 Task: Add a signature Alicia Thompson containing 'Yours truly, Alicia Thompson' to email address softage.1@softage.net and add a folder Health
Action: Key pressed n
Screenshot: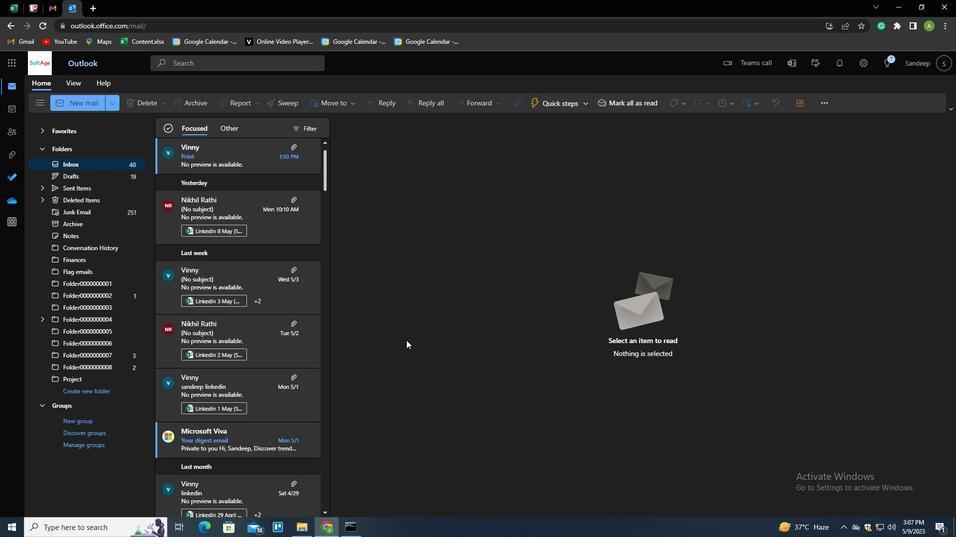 
Action: Mouse moved to (669, 104)
Screenshot: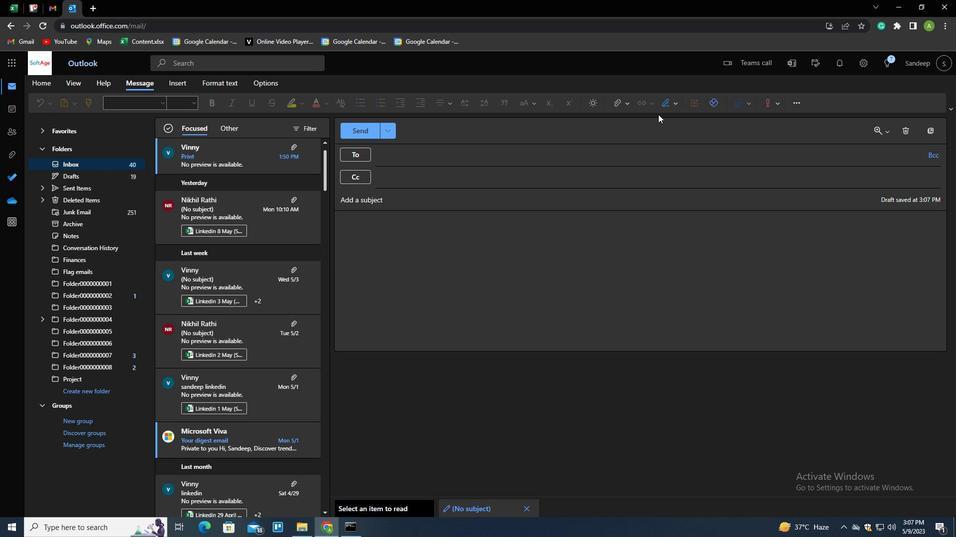 
Action: Mouse pressed left at (669, 104)
Screenshot: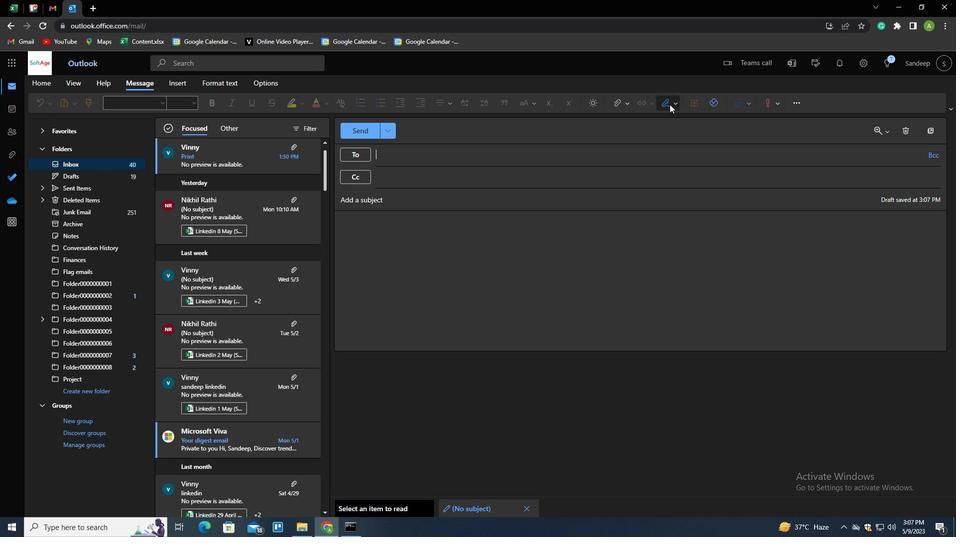 
Action: Mouse moved to (658, 124)
Screenshot: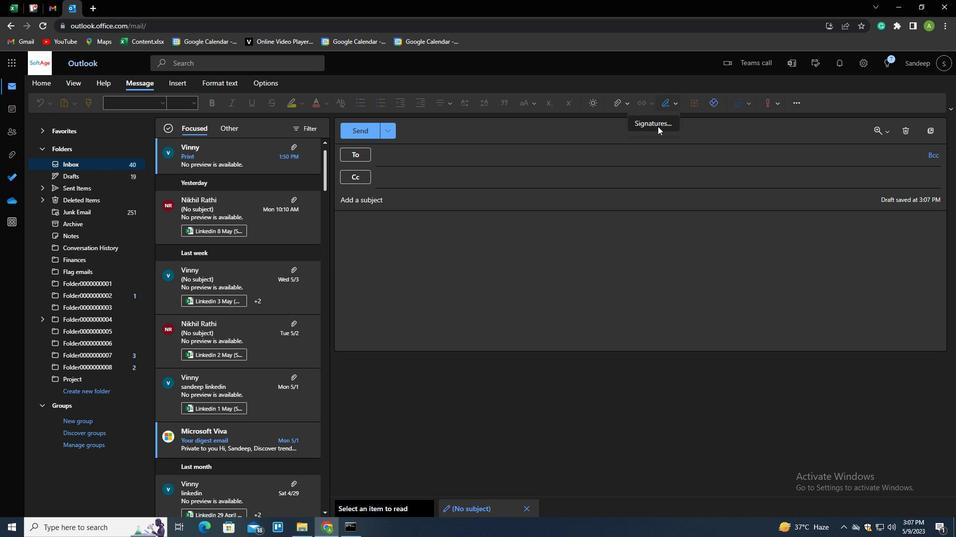 
Action: Mouse pressed left at (658, 124)
Screenshot: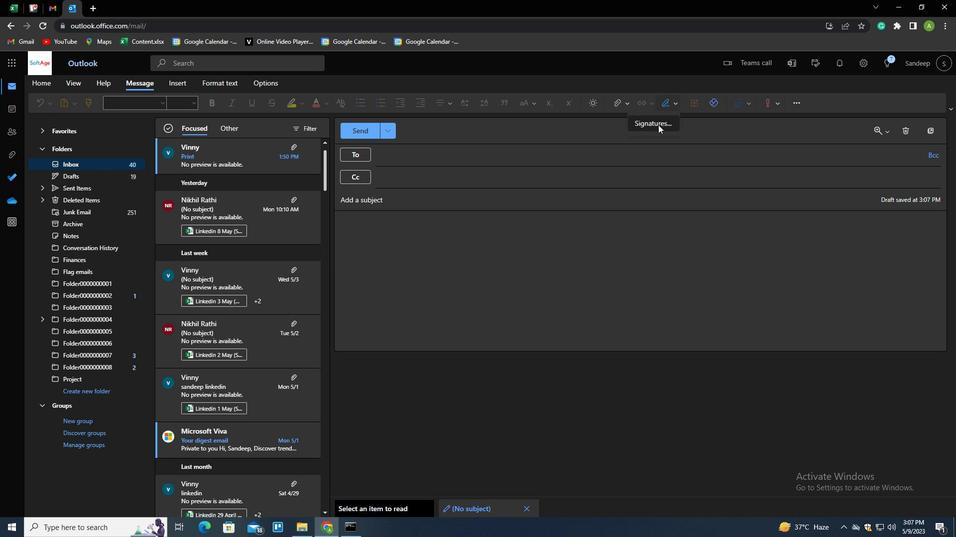
Action: Mouse moved to (416, 182)
Screenshot: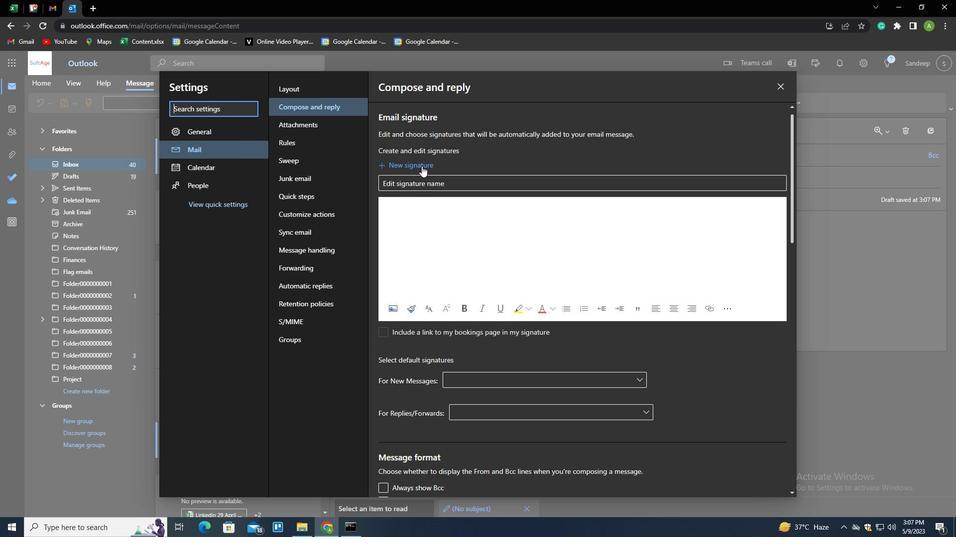 
Action: Mouse pressed left at (416, 182)
Screenshot: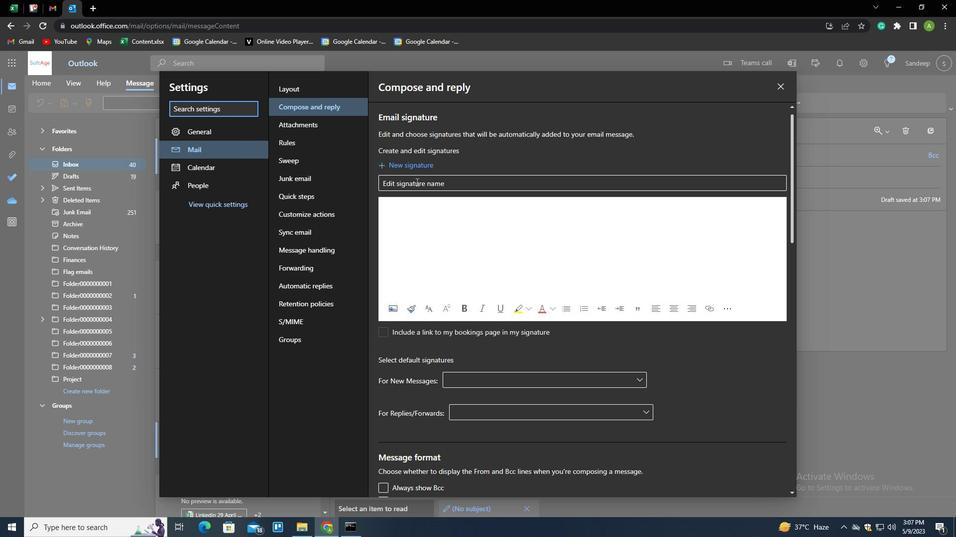 
Action: Key pressed <Key.shift><Key.shift><Key.shift><Key.shift>S<Key.backspace><Key.shift>ALICIA<Key.space><Key.shift>THOMPSON
Screenshot: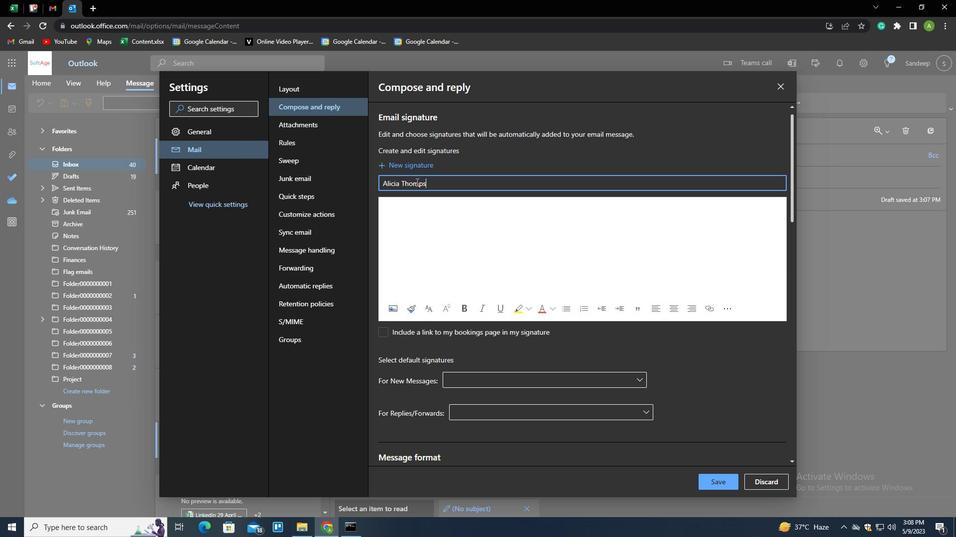 
Action: Mouse moved to (433, 243)
Screenshot: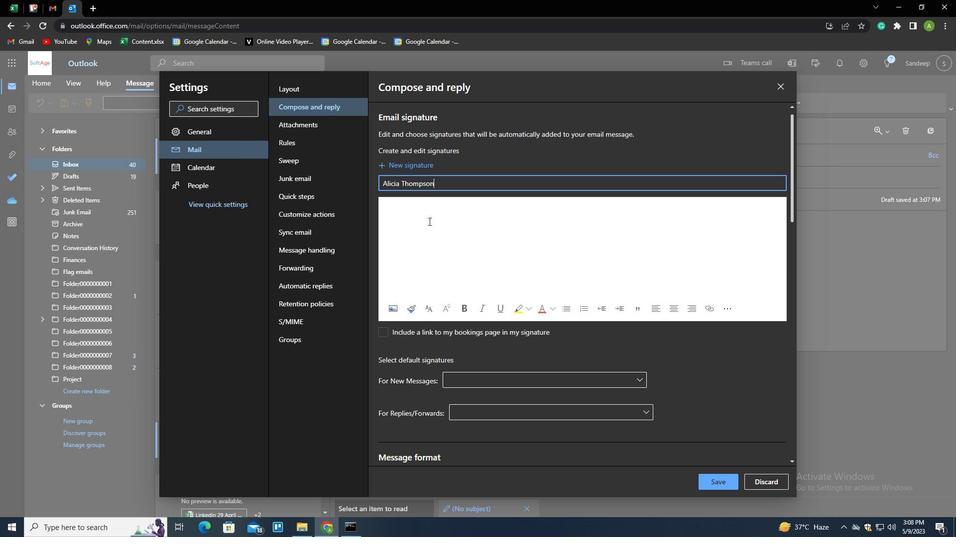 
Action: Mouse pressed left at (433, 243)
Screenshot: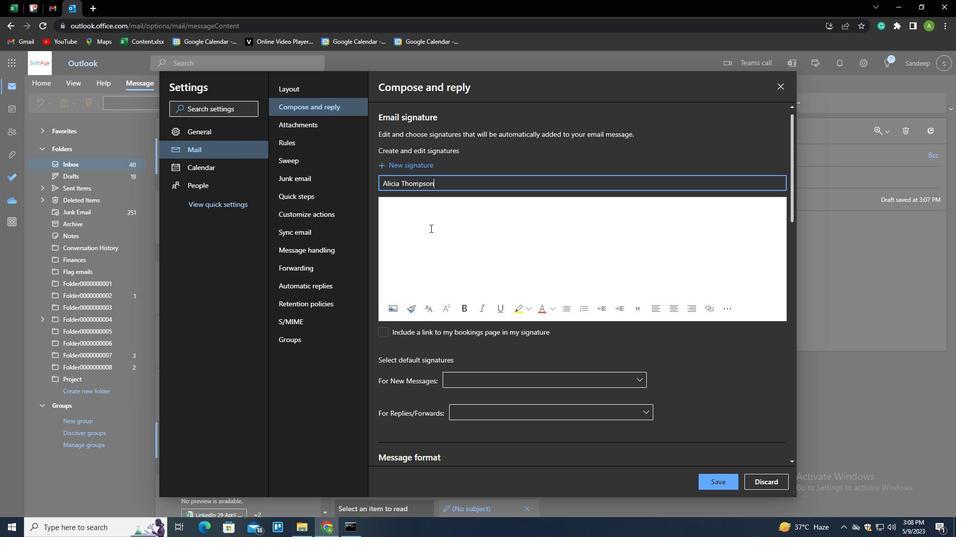 
Action: Key pressed <Key.shift_r><Key.enter><Key.enter><Key.enter><Key.enter><Key.shift><Key.shift><Key.shift><Key.shift><Key.shift><Key.shift><Key.shift><Key.shift><Key.shift><Key.shift><Key.shift><Key.shift><Key.shift><Key.shift><Key.shift><Key.shift><Key.shift><Key.shift><Key.shift><Key.shift><Key.shift><Key.shift><Key.shift><Key.shift><Key.shift><Key.shift><Key.shift><Key.shift><Key.shift><Key.shift>YOURS<Key.space><Key.shift><Key.shift><Key.shift><Key.shift><Key.shift><Key.shift><Key.shift><Key.shift><Key.shift><Key.shift><Key.shift><Key.shift><Key.shift>TRULY,<Key.shift_r><Key.enter><Key.shift>T<Key.backspace>ALICIA<Key.space><Key.shift>THOMPSON
Screenshot: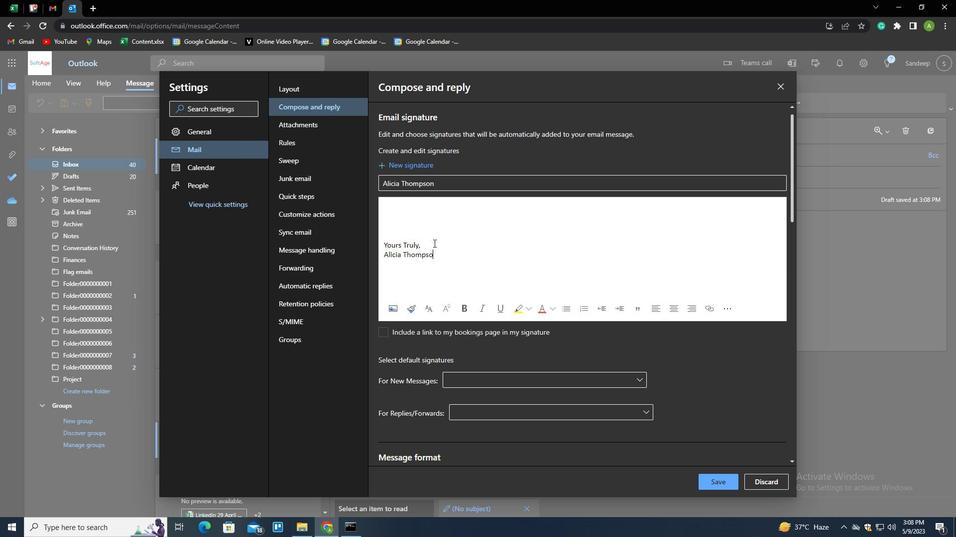 
Action: Mouse moved to (705, 478)
Screenshot: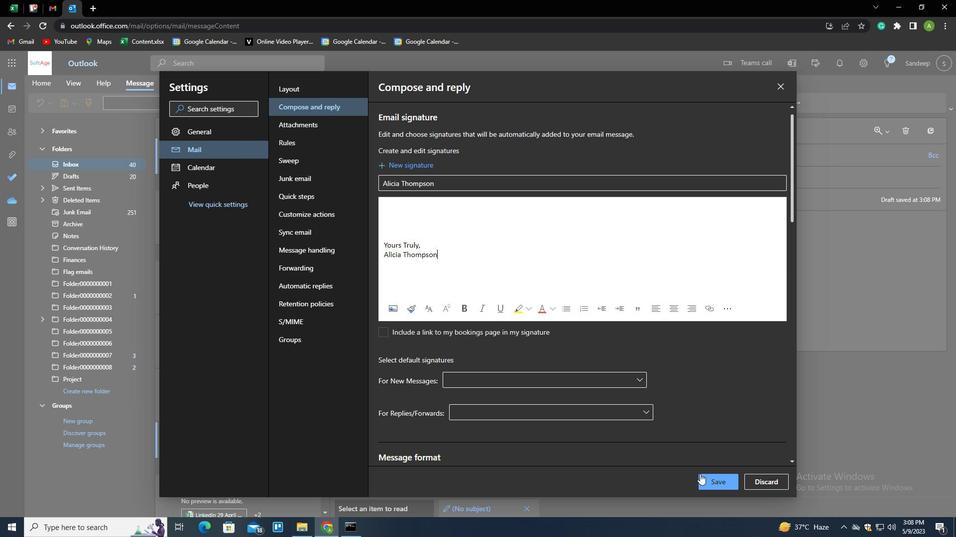 
Action: Mouse pressed left at (705, 478)
Screenshot: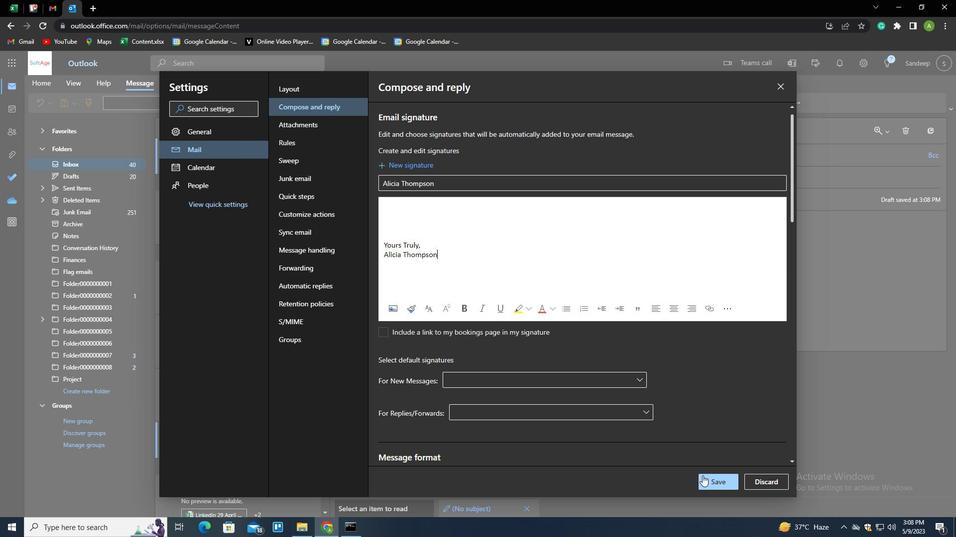 
Action: Mouse moved to (855, 293)
Screenshot: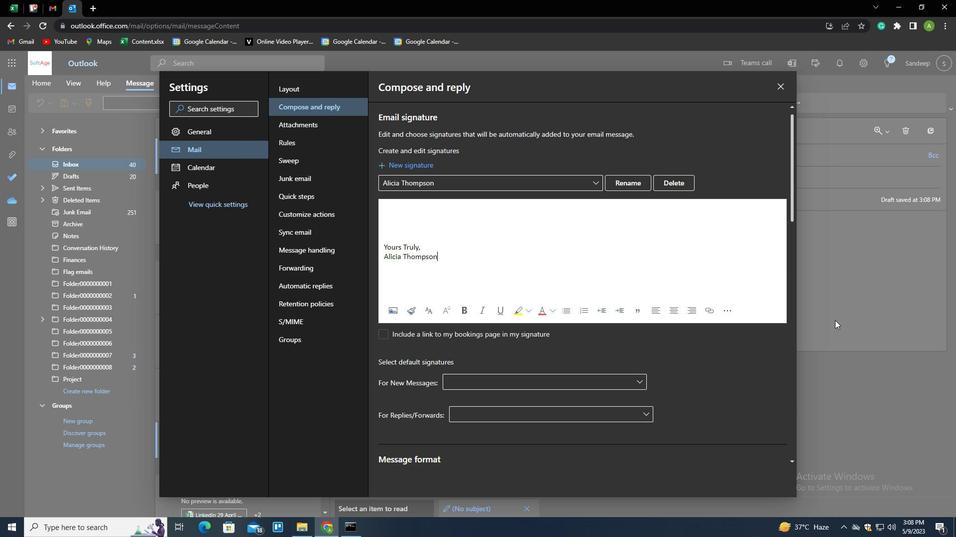 
Action: Mouse pressed left at (855, 293)
Screenshot: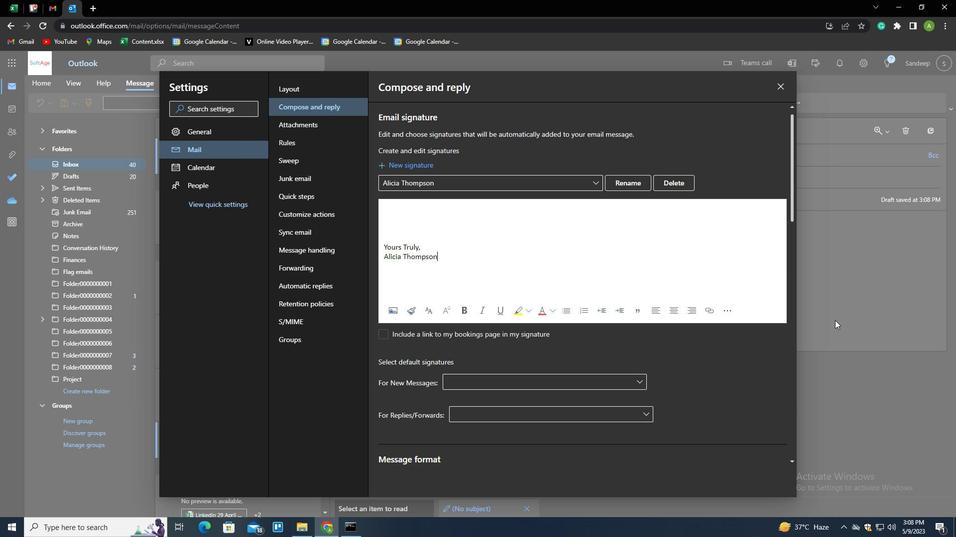 
Action: Mouse moved to (666, 101)
Screenshot: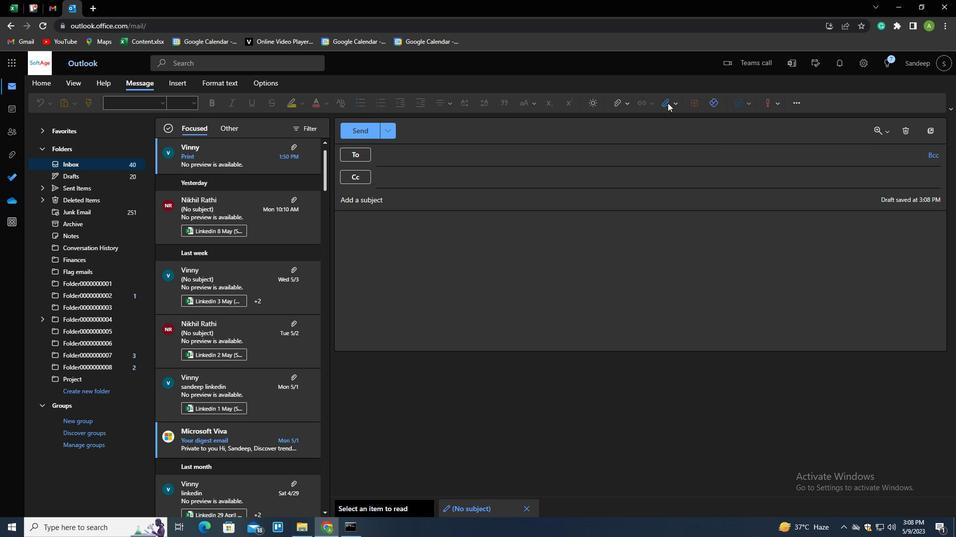 
Action: Mouse pressed left at (666, 101)
Screenshot: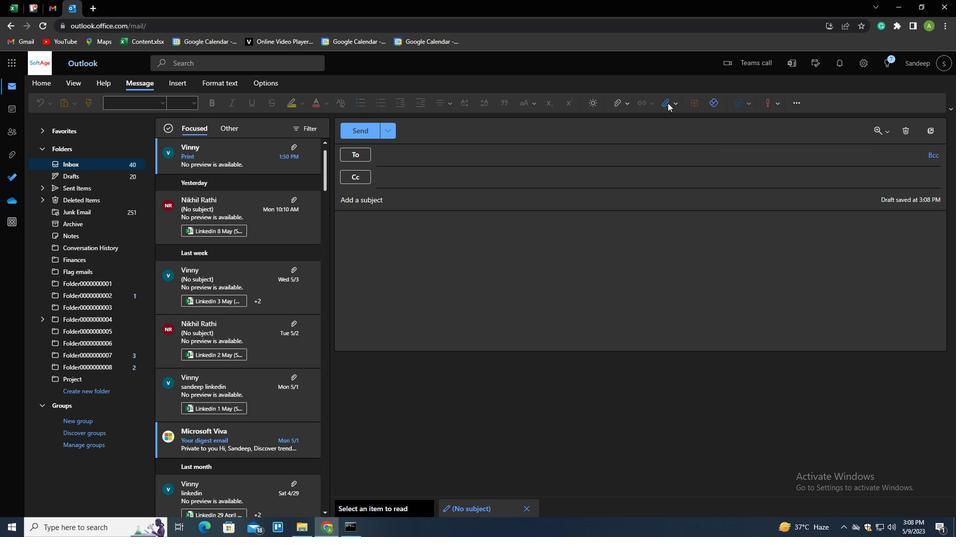 
Action: Mouse moved to (662, 123)
Screenshot: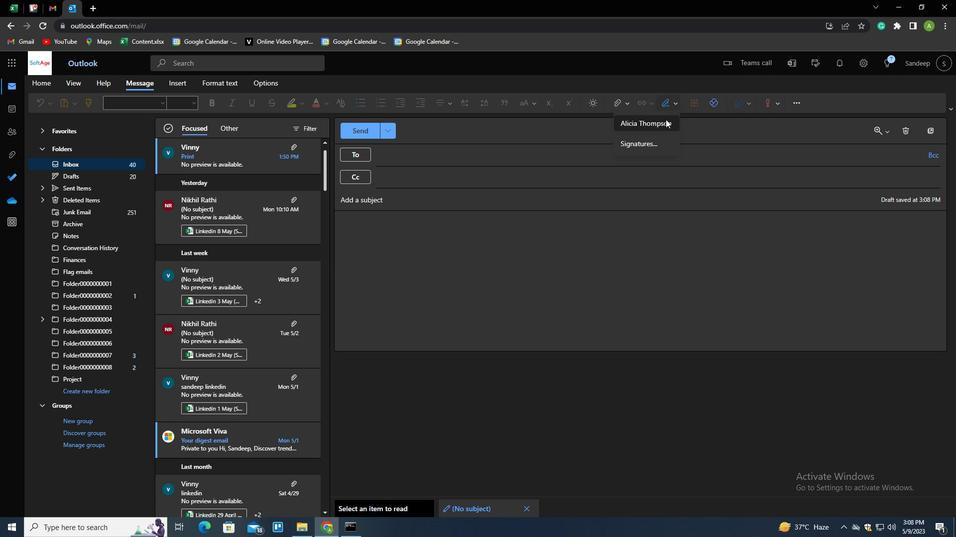 
Action: Mouse pressed left at (662, 123)
Screenshot: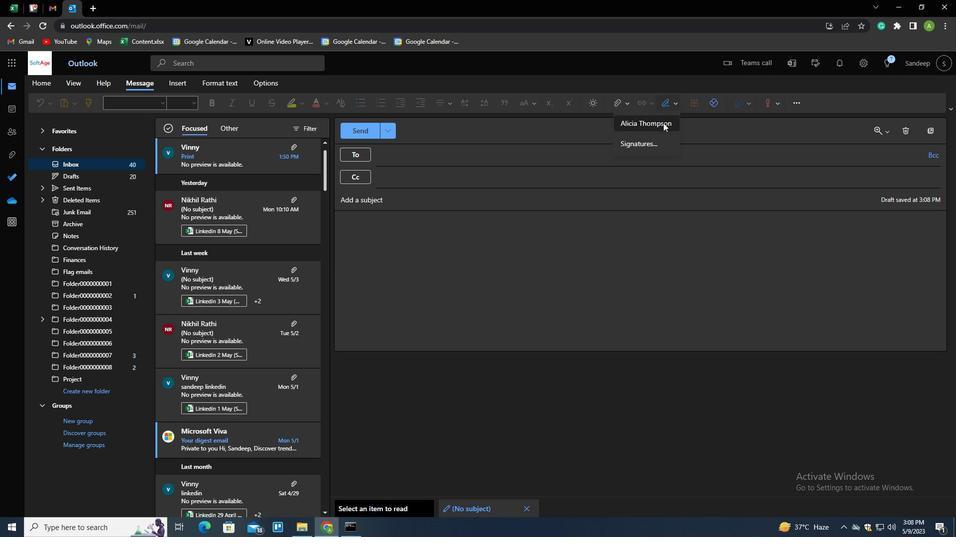 
Action: Mouse moved to (437, 159)
Screenshot: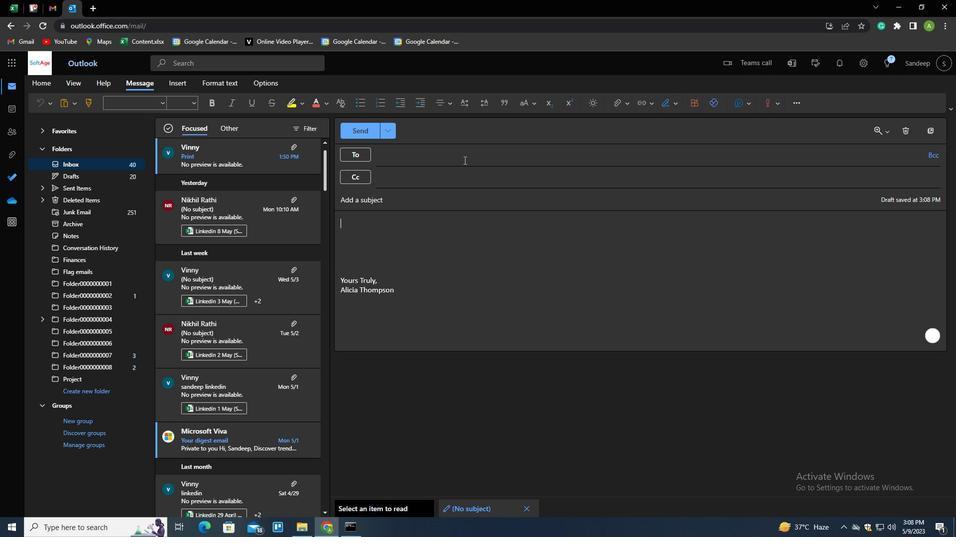 
Action: Mouse pressed left at (437, 159)
Screenshot: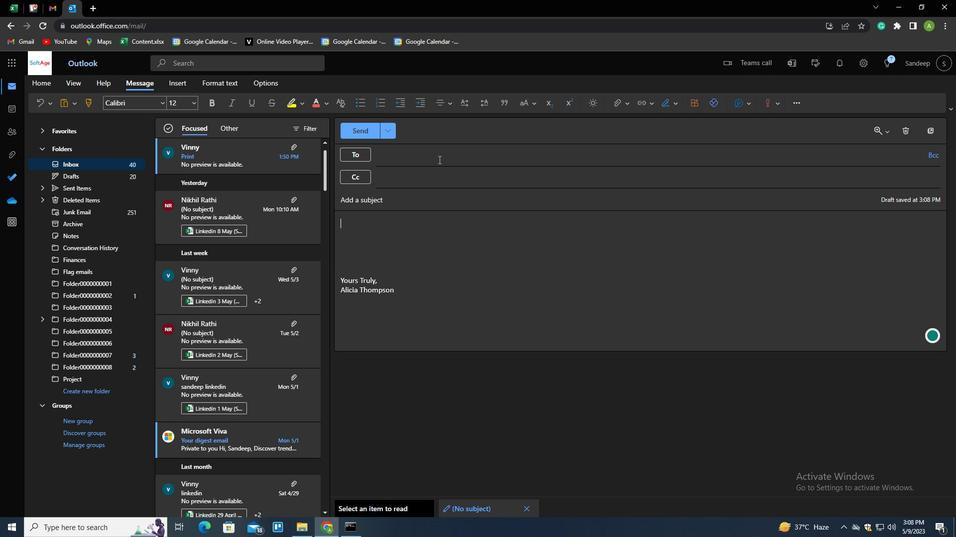 
Action: Key pressed <Key.shift>SP<Key.backspace>OFTAGE.1<Key.shift>@
Screenshot: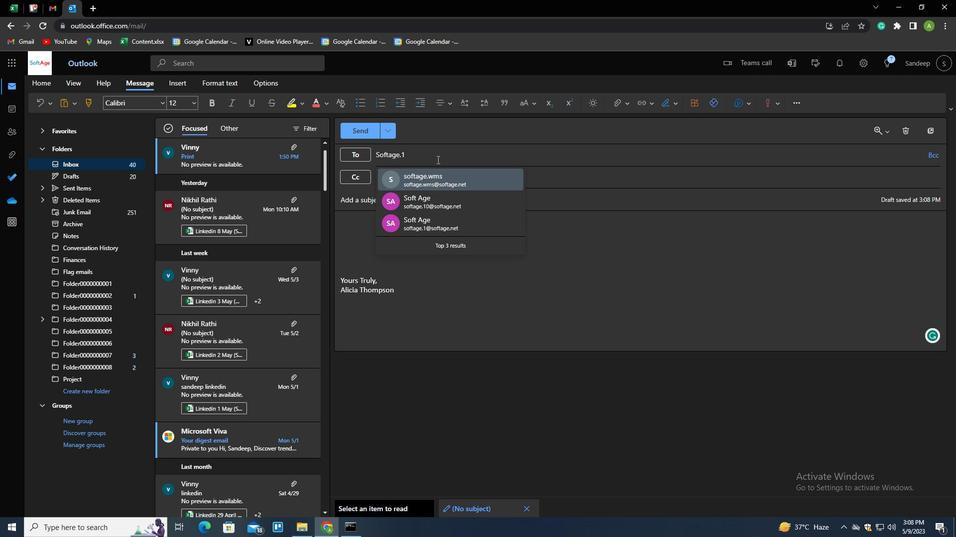 
Action: Mouse moved to (437, 179)
Screenshot: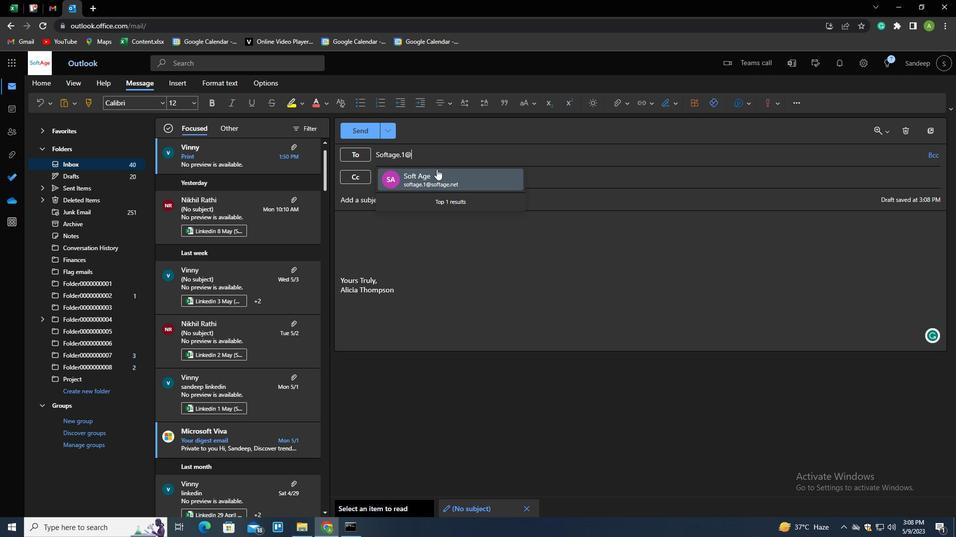
Action: Mouse pressed left at (437, 179)
Screenshot: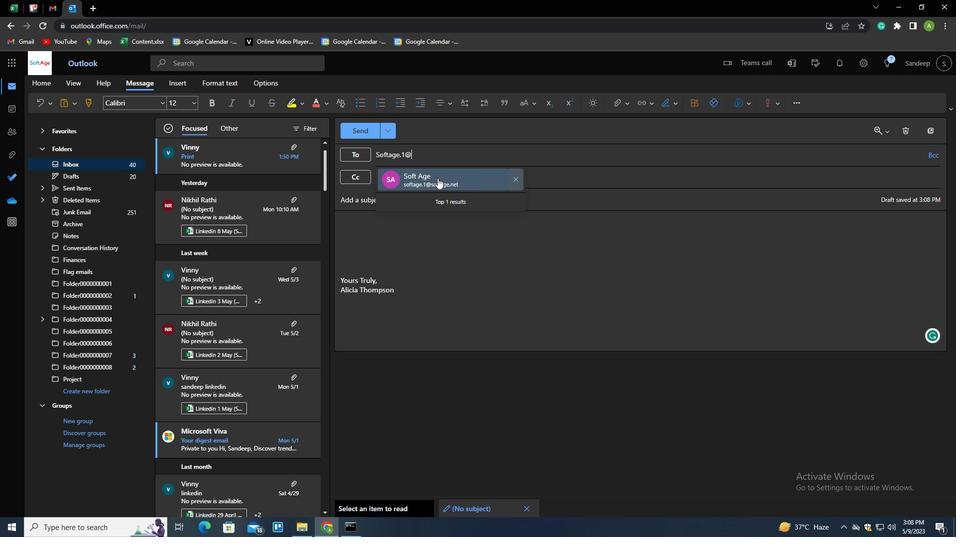 
Action: Mouse moved to (90, 394)
Screenshot: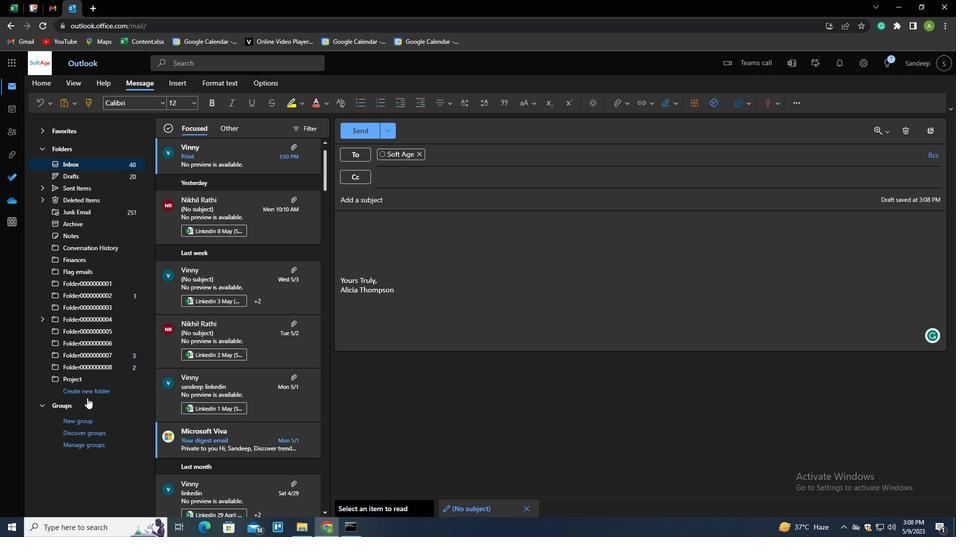
Action: Mouse pressed left at (90, 394)
Screenshot: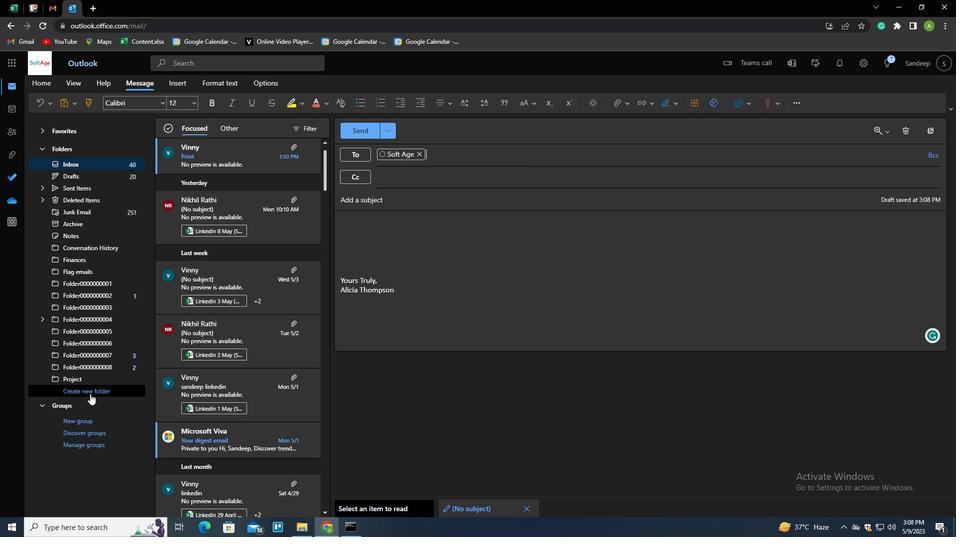 
Action: Key pressed <Key.shift>HEALTH<Key.enter>
Screenshot: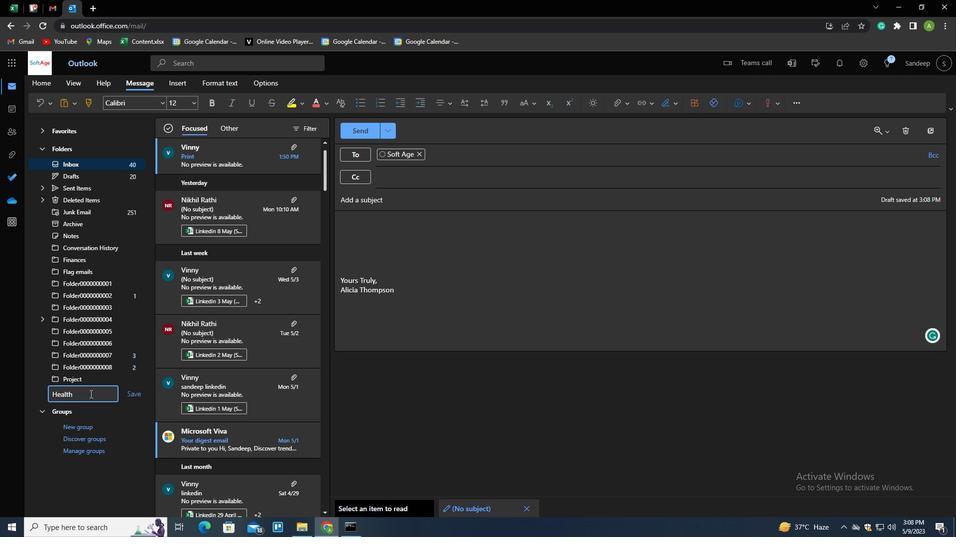 
